 Task: Change page margins to narrow.
Action: Mouse moved to (34, 65)
Screenshot: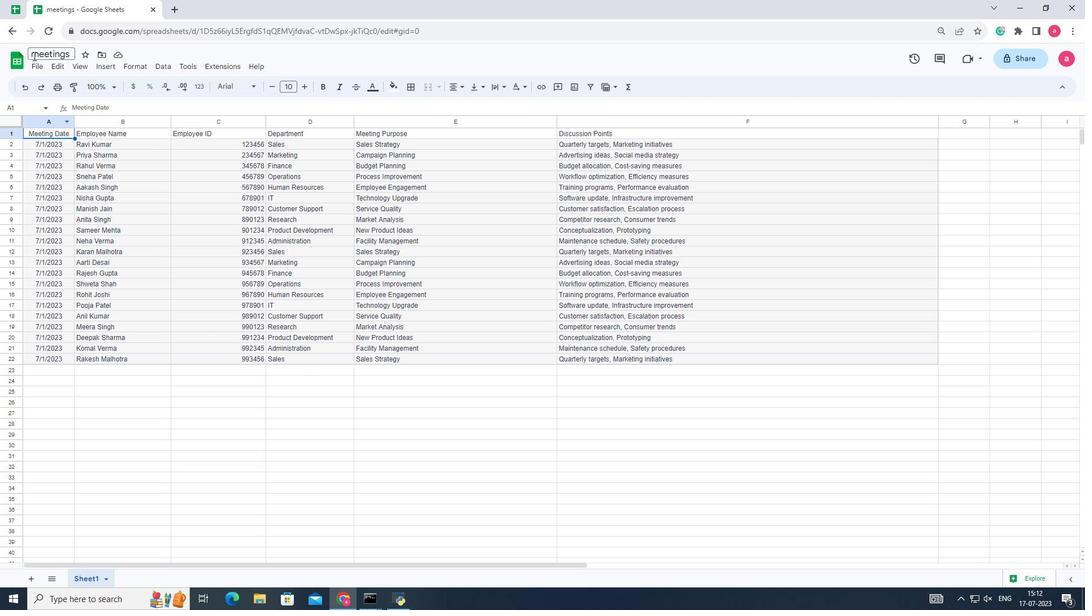 
Action: Mouse pressed left at (34, 65)
Screenshot: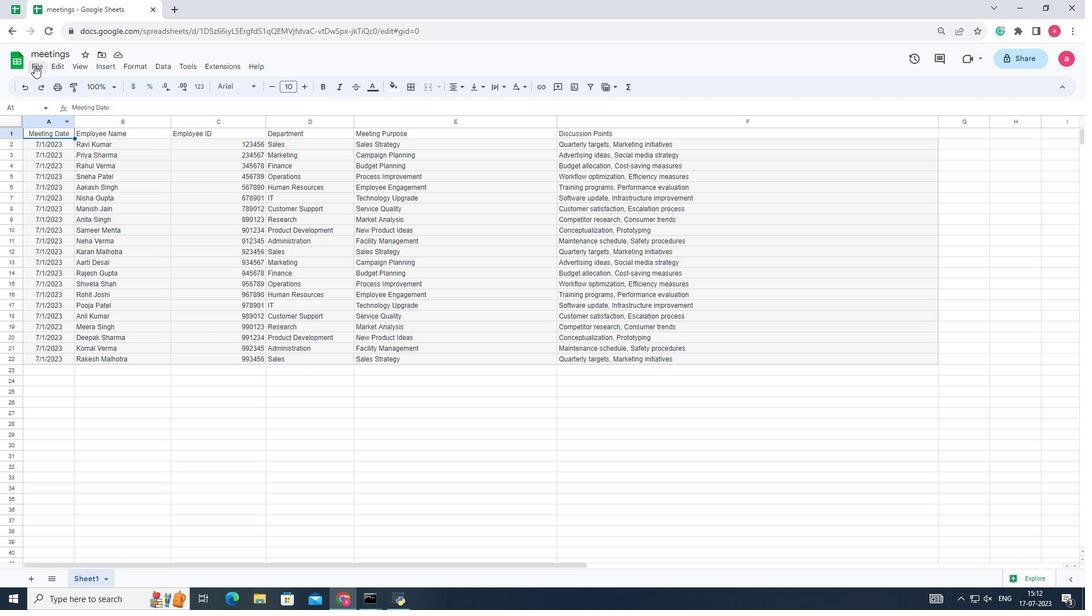 
Action: Mouse moved to (67, 370)
Screenshot: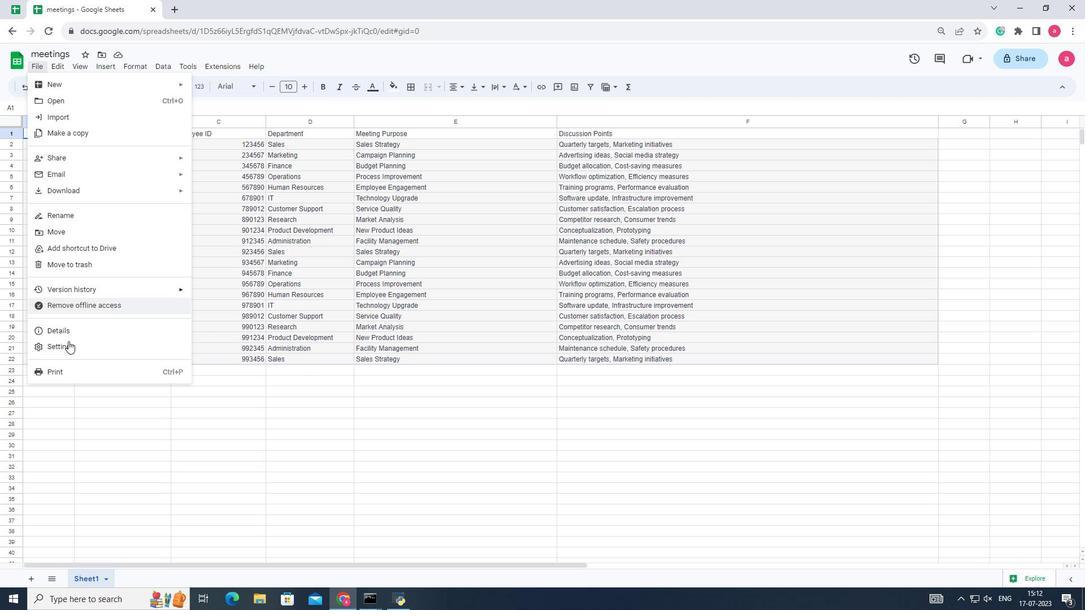 
Action: Mouse pressed left at (67, 370)
Screenshot: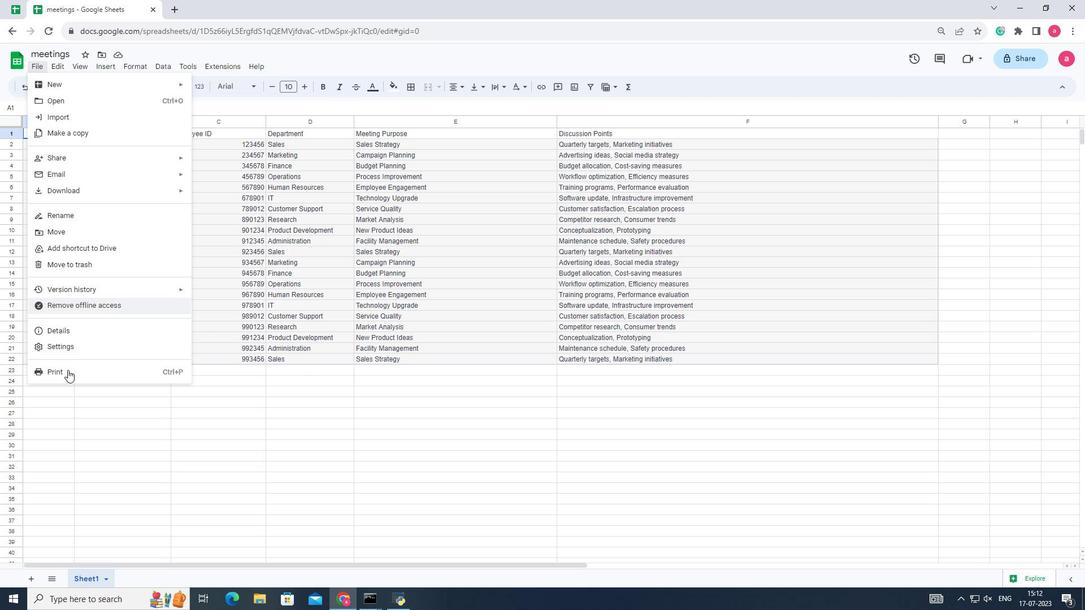 
Action: Mouse moved to (940, 273)
Screenshot: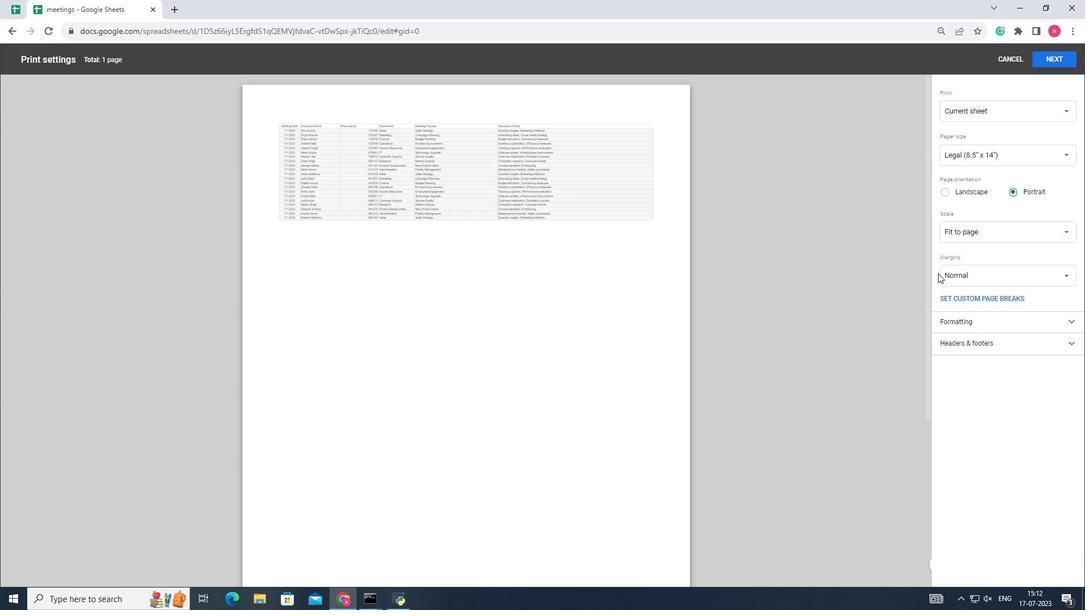 
Action: Mouse pressed left at (940, 273)
Screenshot: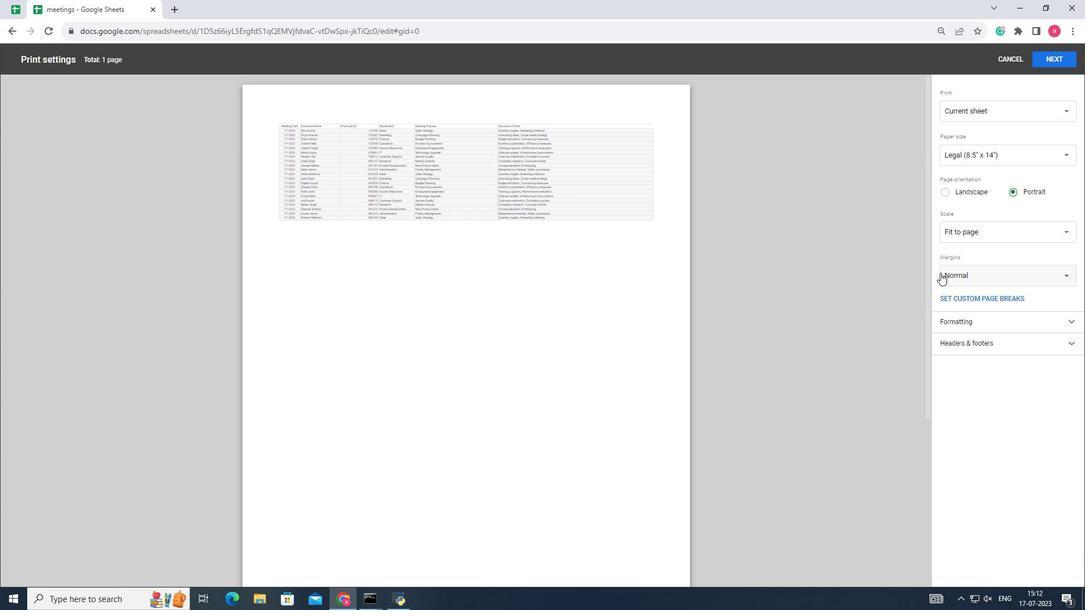 
Action: Mouse moved to (965, 290)
Screenshot: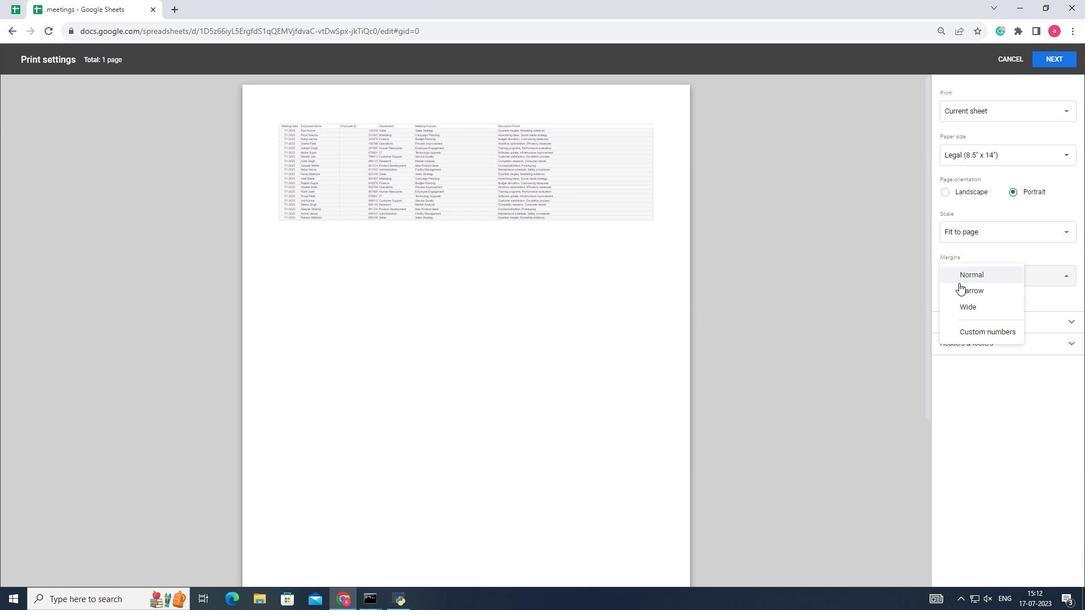 
Action: Mouse pressed left at (965, 290)
Screenshot: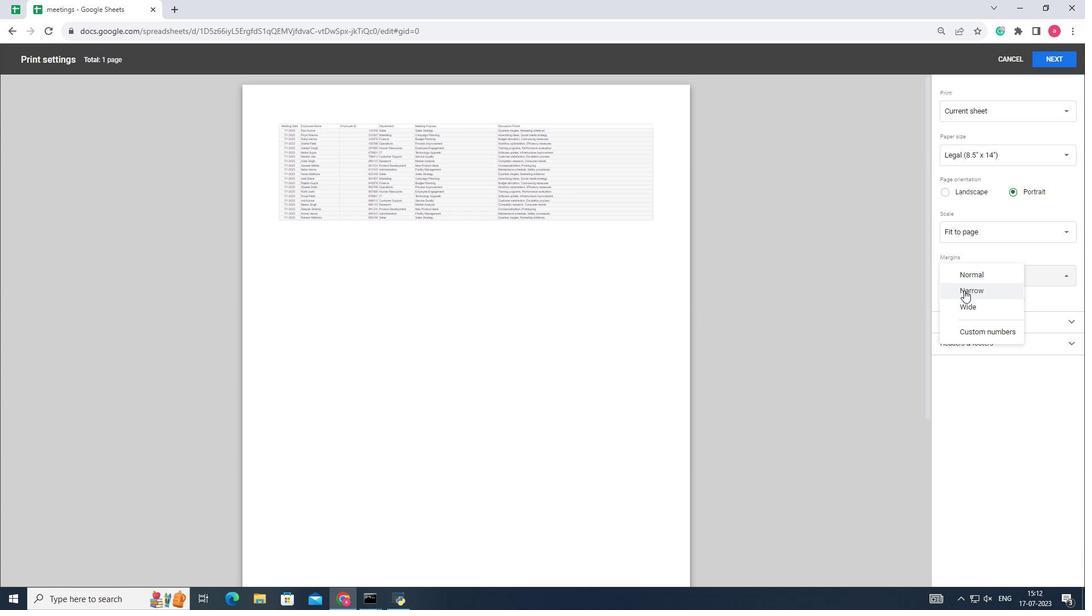 
Action: Mouse moved to (583, 288)
Screenshot: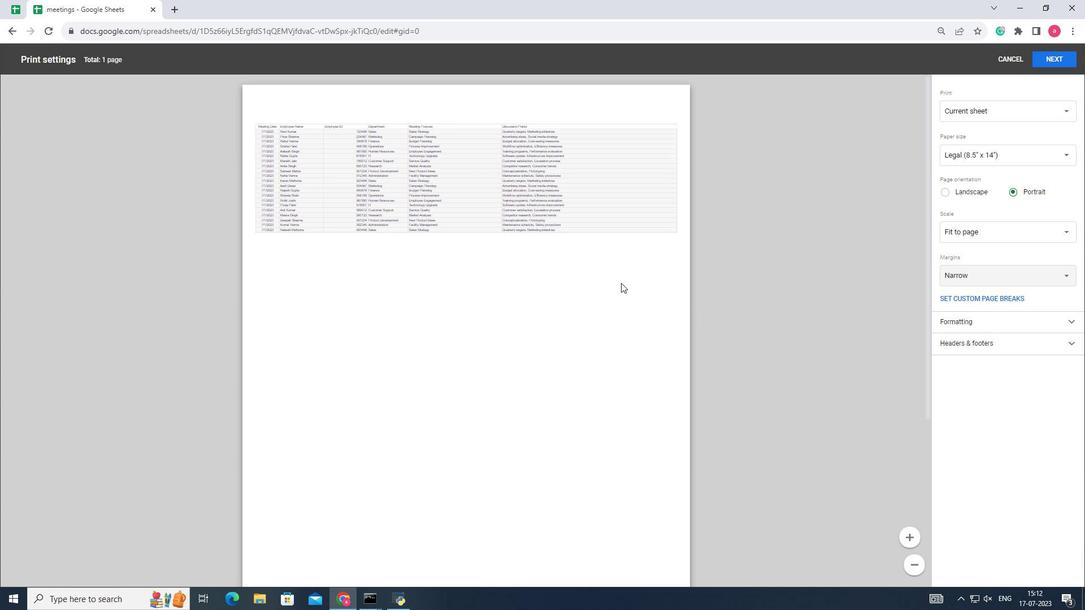 
